 Task: Create in the project Whiteboard and in the Backlog issue 'Develop a new tool for automated testing of machine learning models for predictive maintenance' a child issue 'Chatbot conversation sentiment analysis and optimization', and assign it to team member softage.1@softage.net.
Action: Mouse moved to (631, 426)
Screenshot: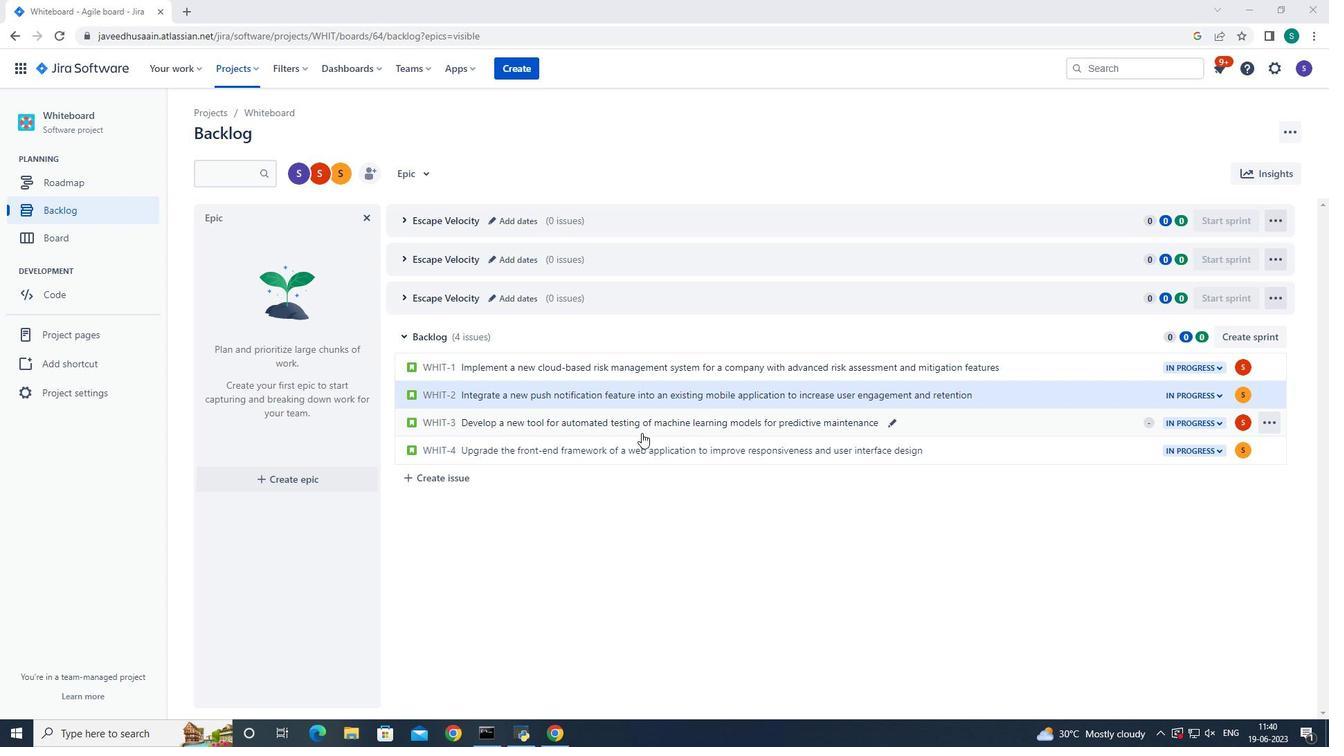 
Action: Mouse pressed left at (631, 426)
Screenshot: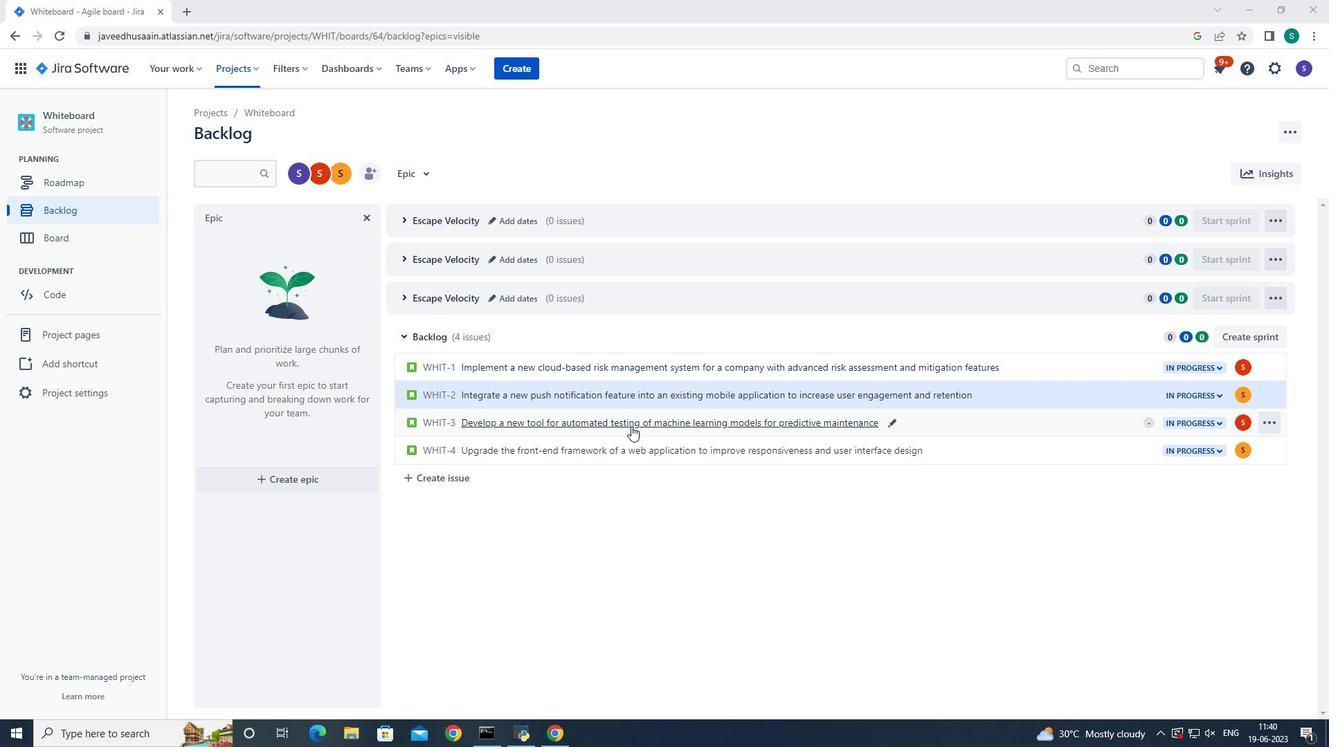 
Action: Mouse moved to (1091, 317)
Screenshot: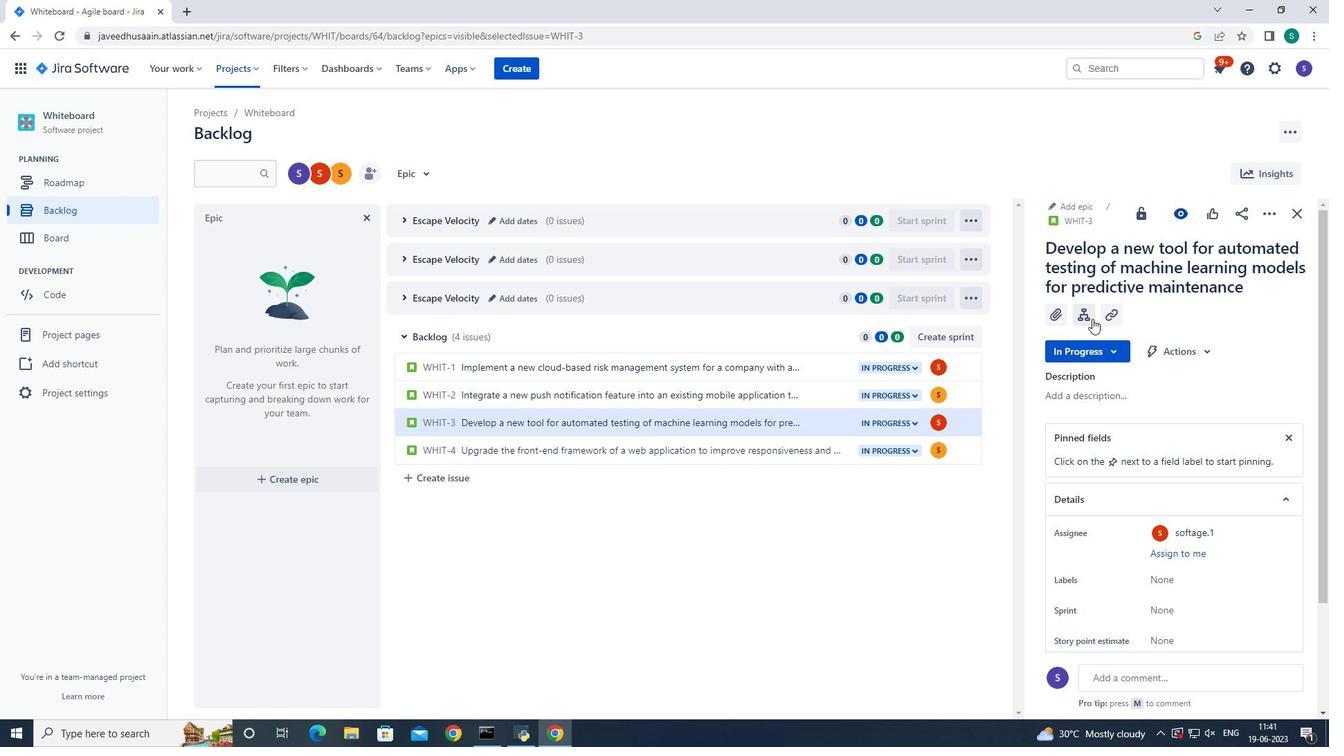 
Action: Mouse pressed left at (1091, 317)
Screenshot: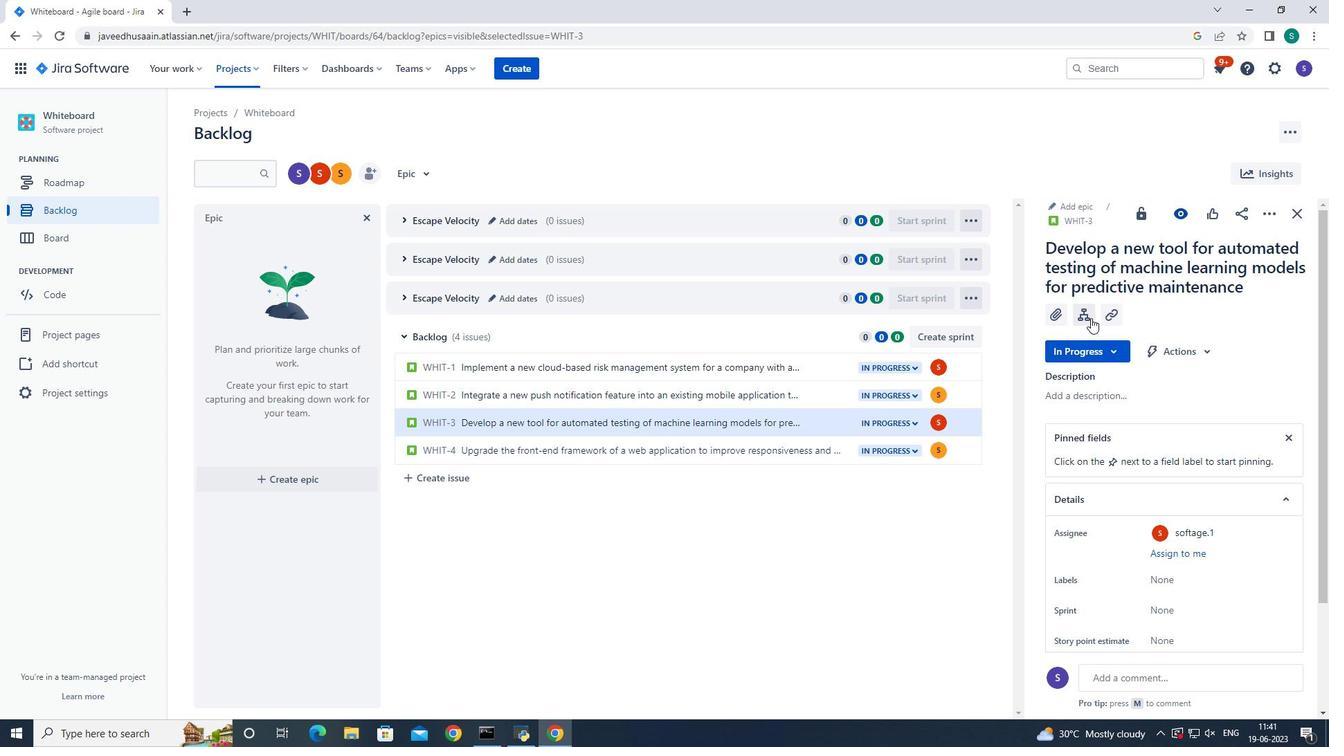 
Action: Mouse moved to (1087, 445)
Screenshot: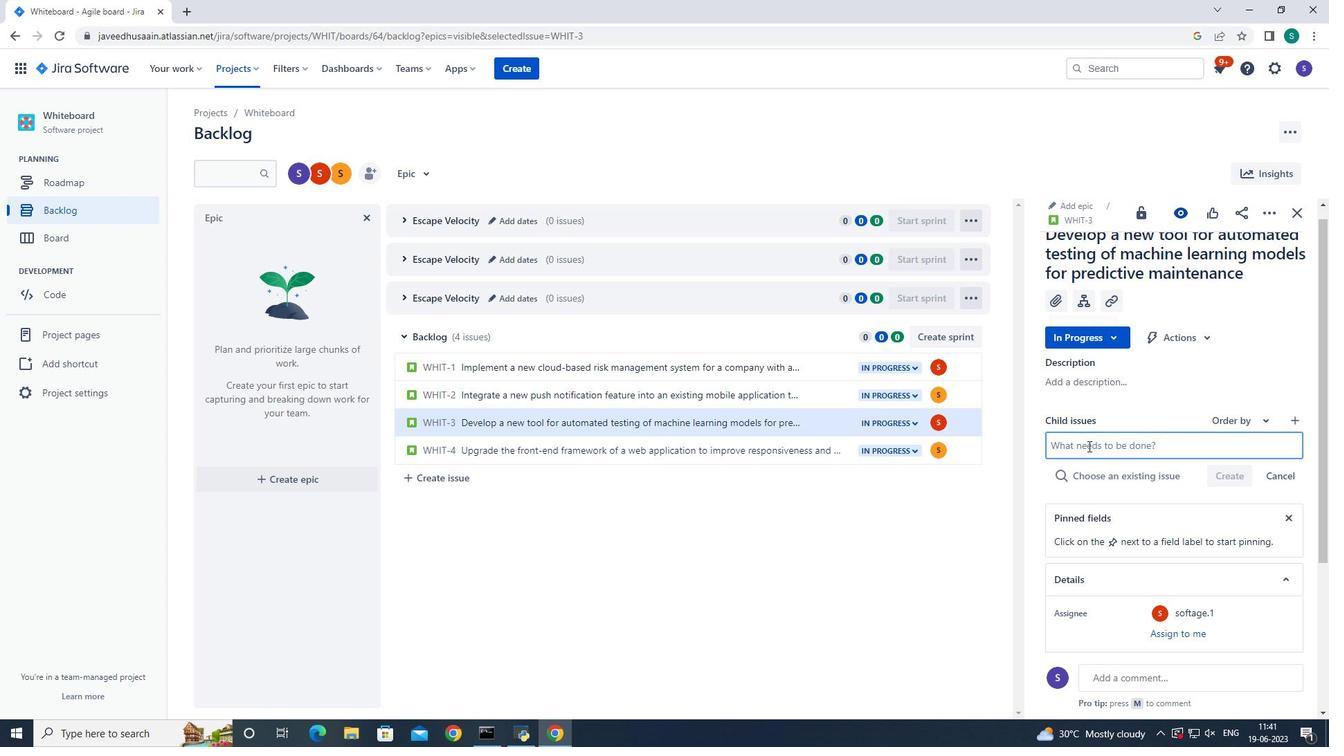 
Action: Mouse pressed left at (1087, 445)
Screenshot: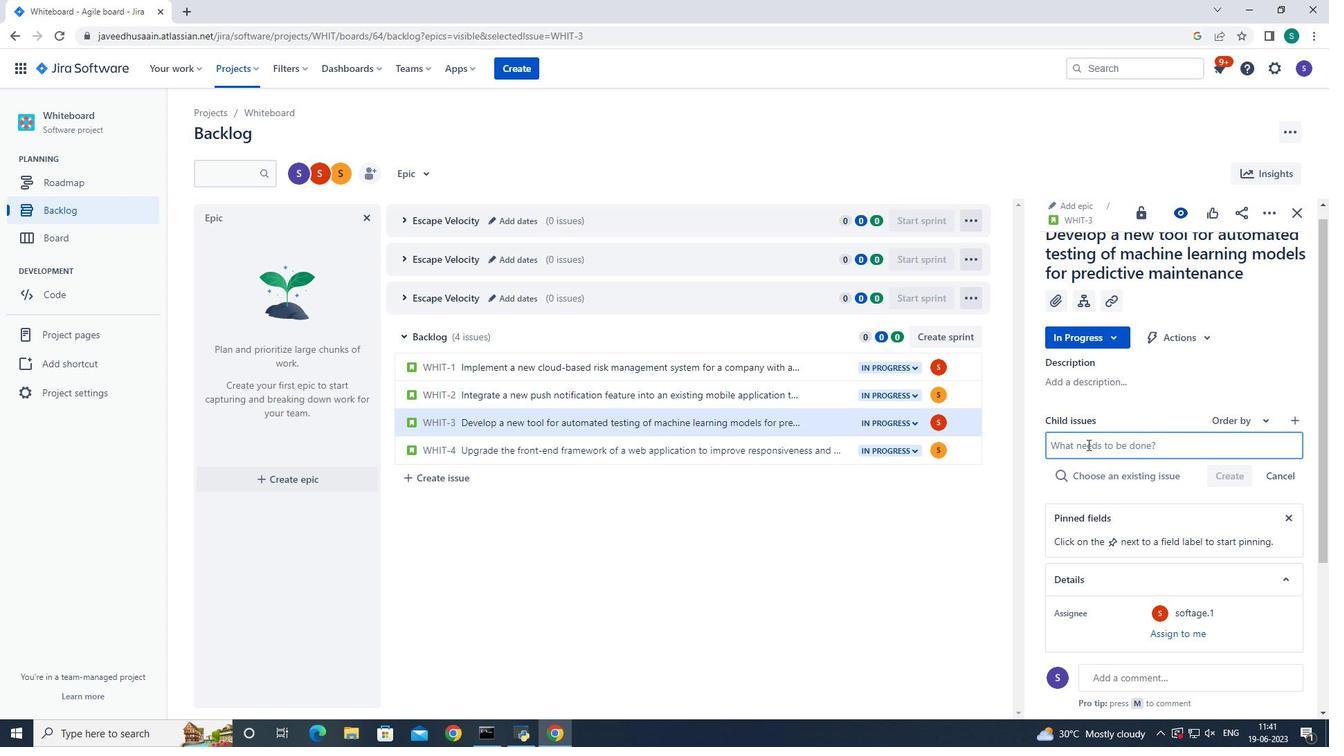 
Action: Key pressed <Key.shift>Chatbot<Key.space>conversation<Key.space>sentiment<Key.space>analysis<Key.space>and<Key.space>optimization
Screenshot: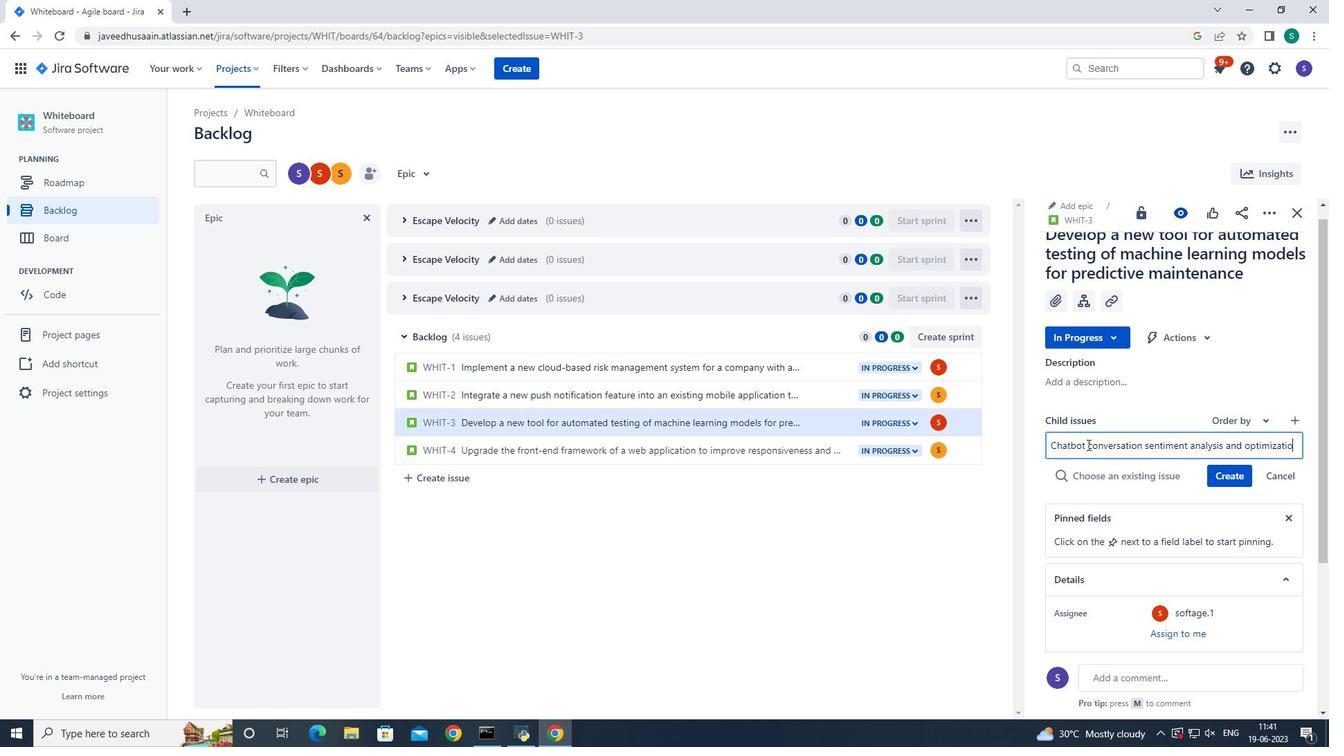 
Action: Mouse moved to (1231, 473)
Screenshot: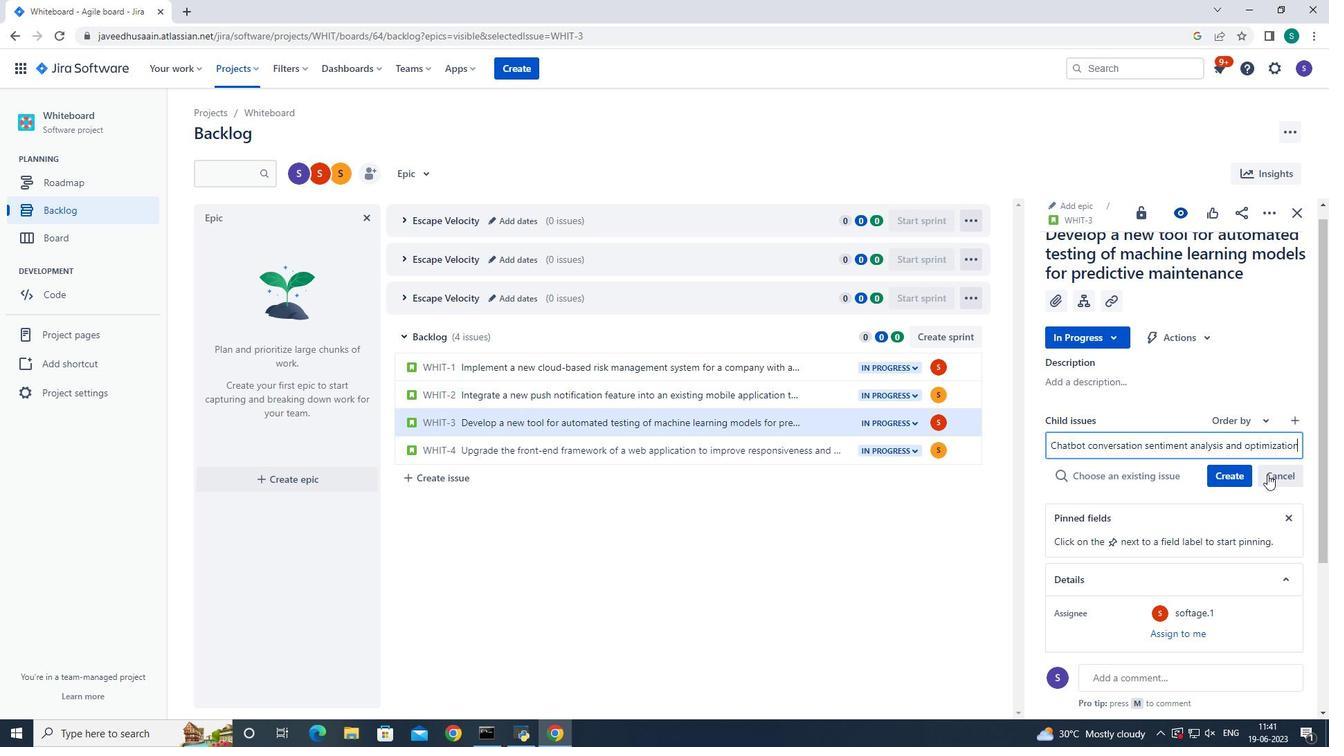 
Action: Mouse pressed left at (1231, 473)
Screenshot: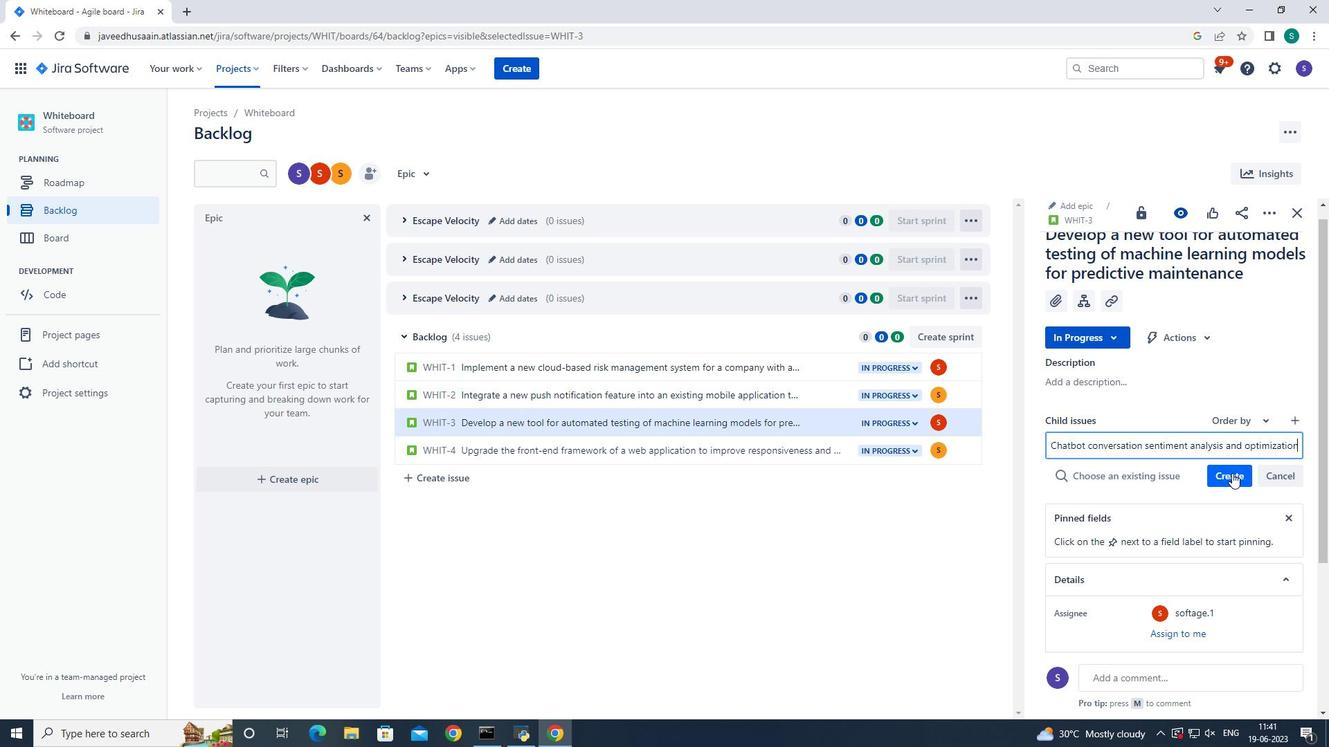 
Action: Mouse moved to (1241, 445)
Screenshot: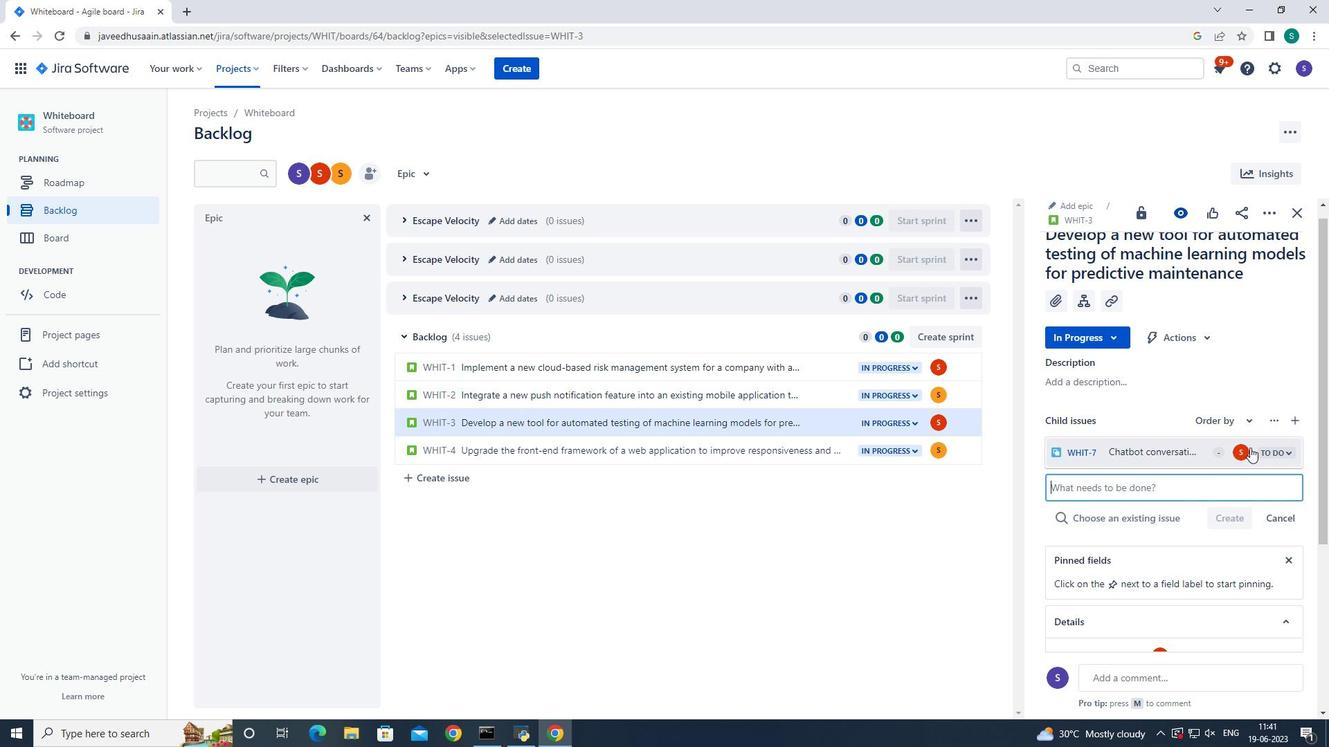 
Action: Mouse pressed left at (1241, 445)
Screenshot: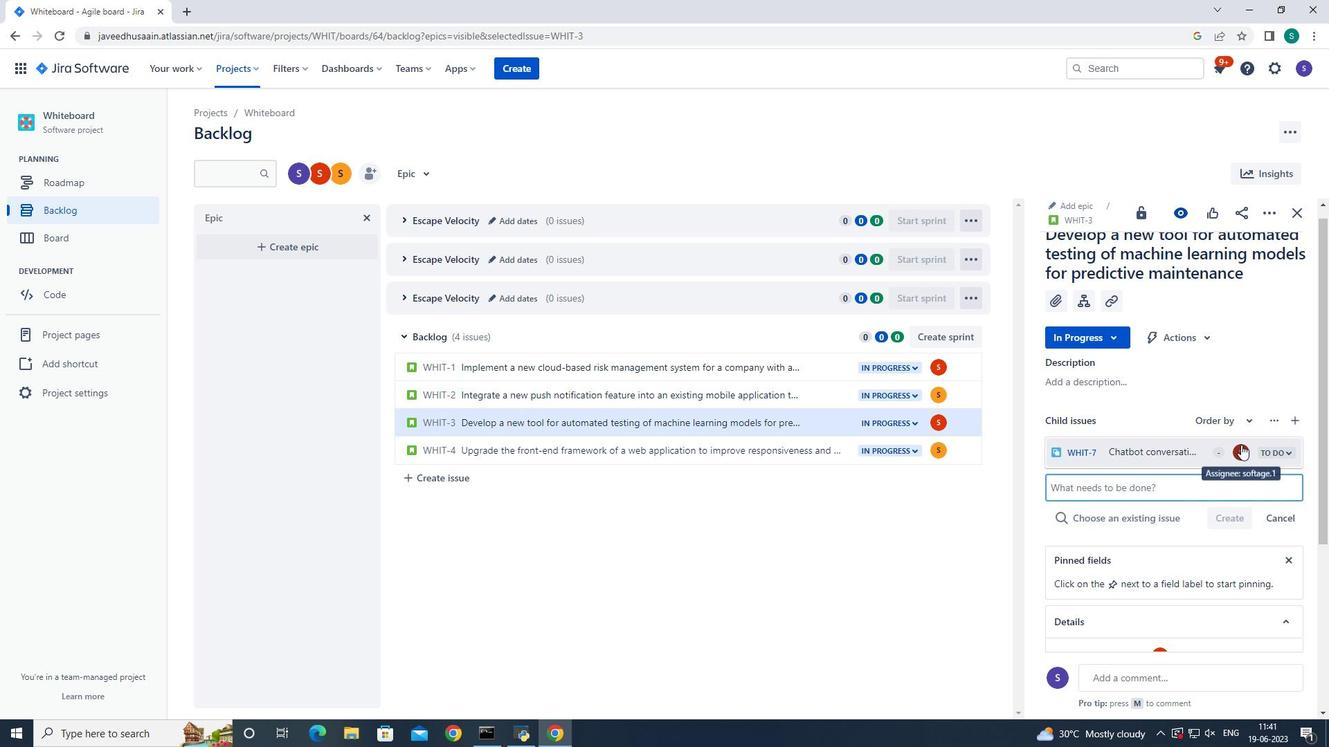 
Action: Key pressed <Key.backspace>softage.1<Key.shift>@softage/<Key.backspace>.net
Screenshot: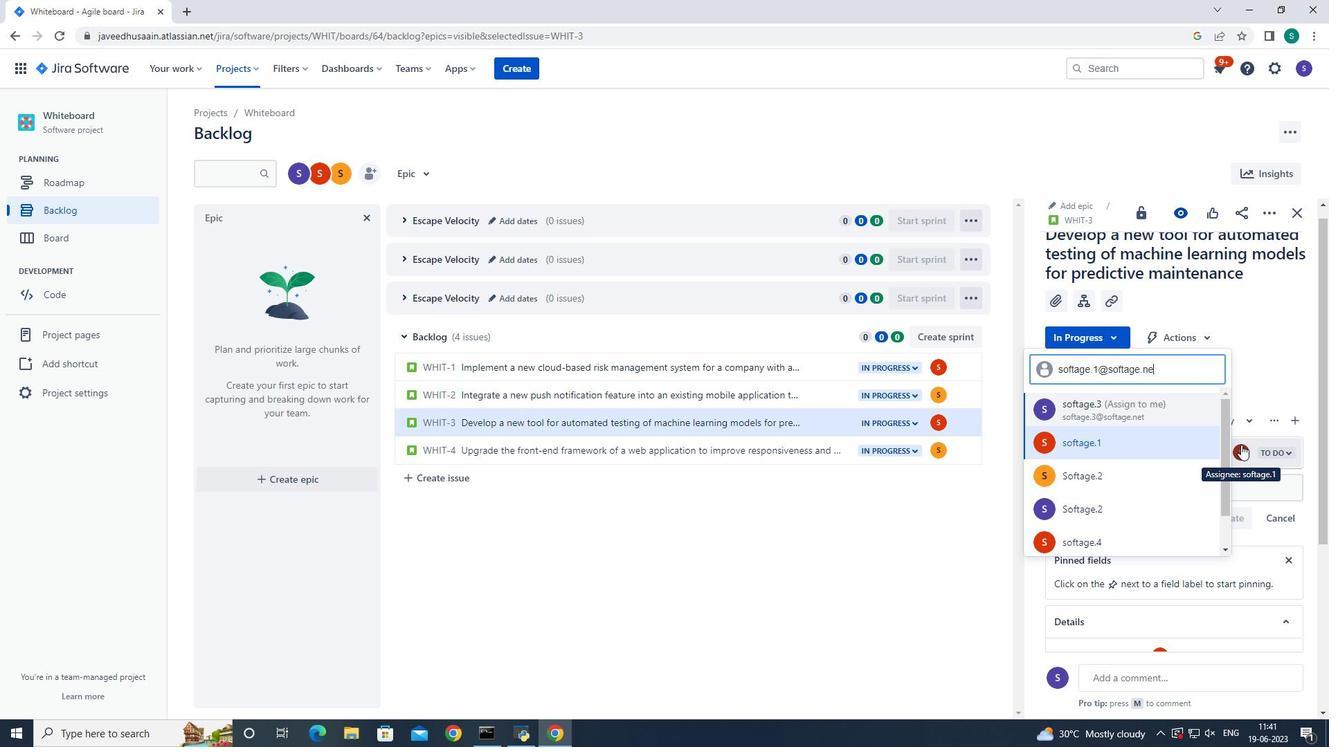 
Action: Mouse moved to (1080, 454)
Screenshot: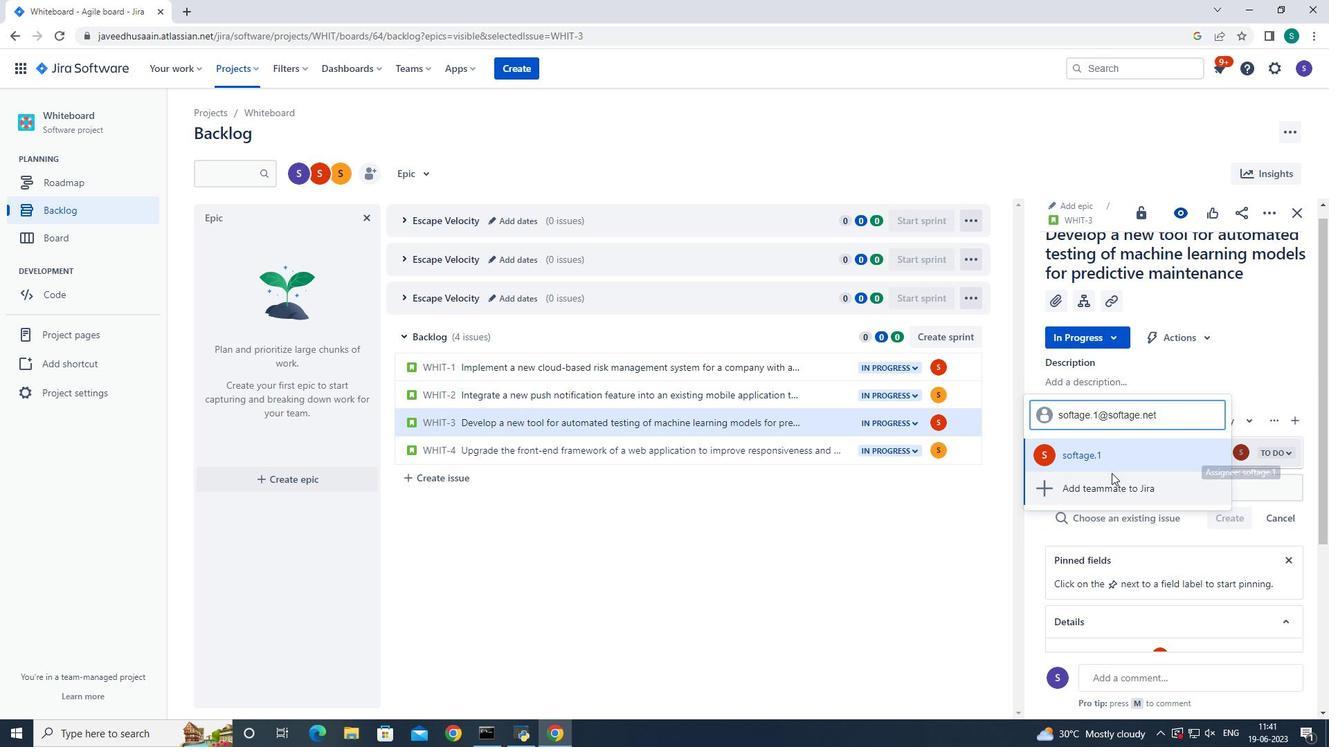 
Action: Mouse pressed left at (1080, 454)
Screenshot: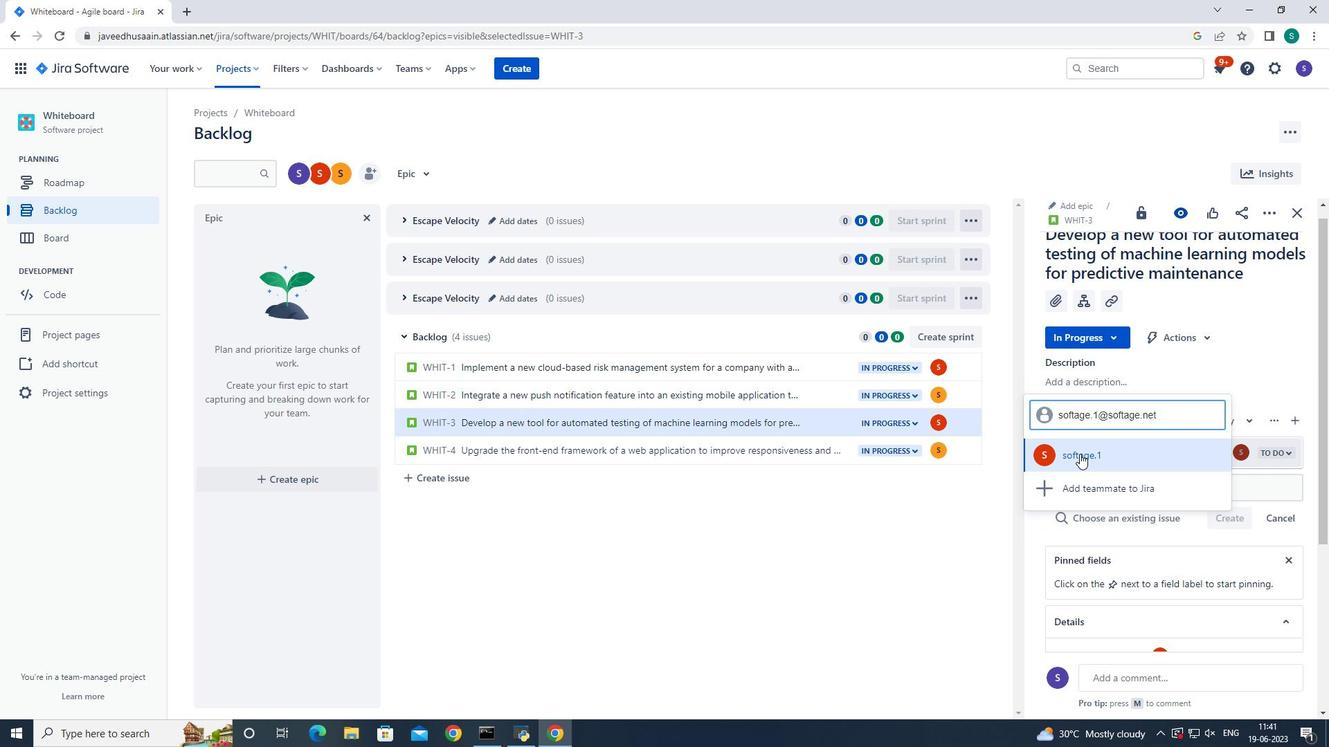 
Action: Mouse moved to (1197, 471)
Screenshot: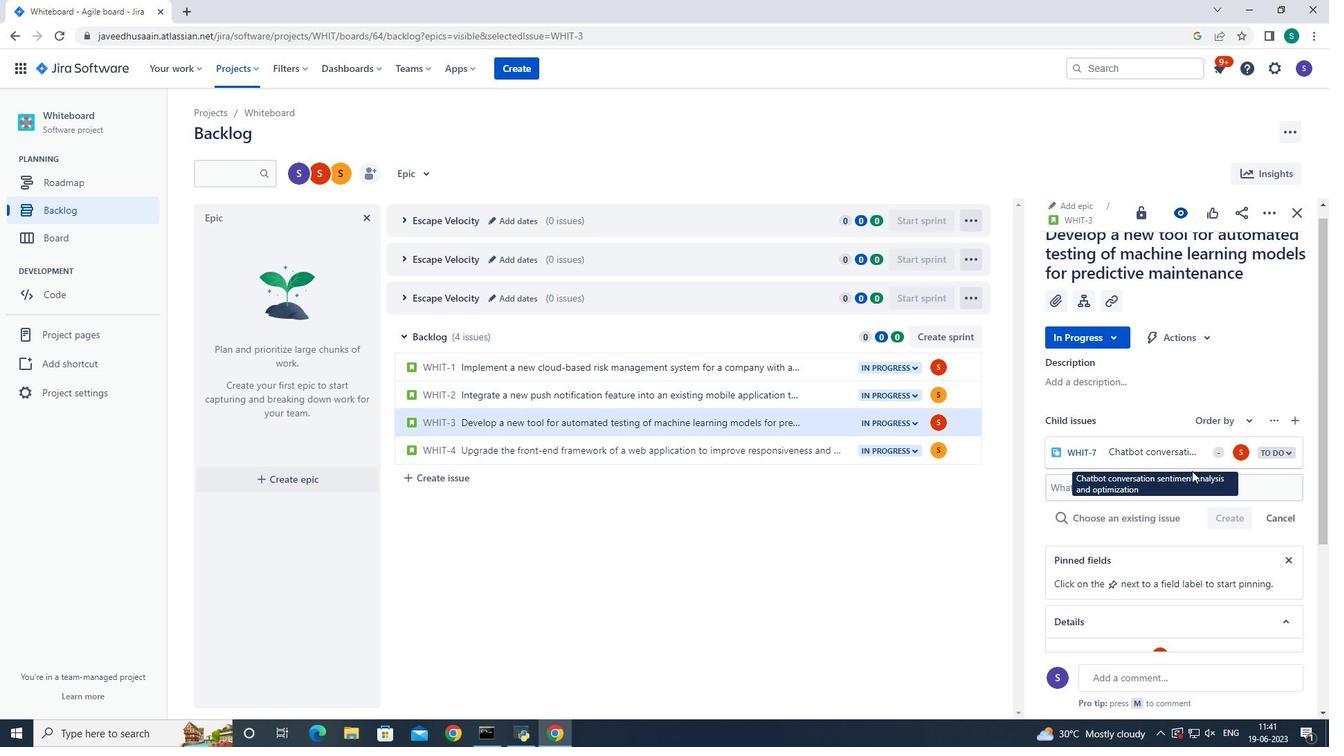 
